 Task: Invite Team Member Softage.1@softage.net to Workspace Contract Management. Invite Team Member Softage.2@softage.net to Workspace Contract Management. Invite Team Member Softage.3@softage.net to Workspace Contract Management. Invite Team Member Softage.4@softage.net to Workspace Contract Management
Action: Mouse moved to (108, 65)
Screenshot: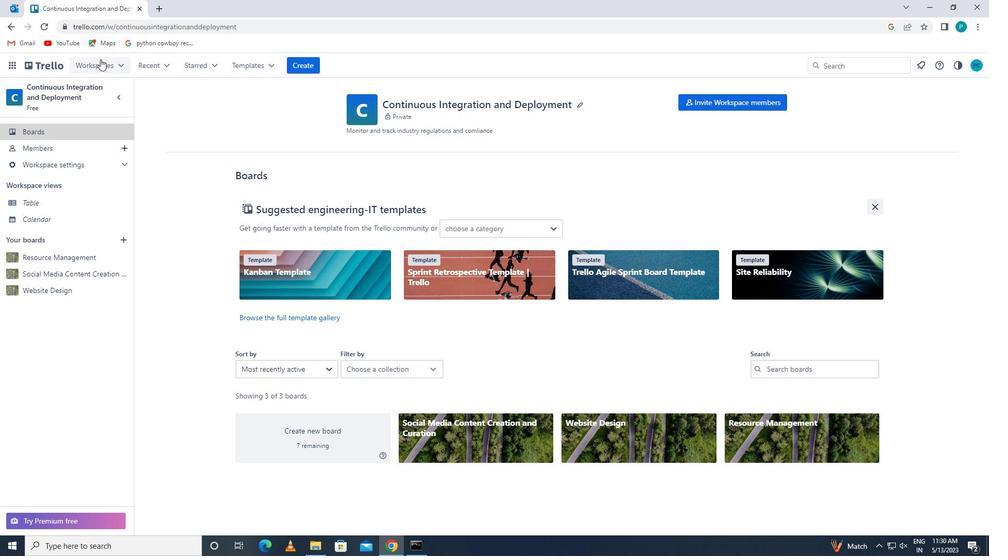 
Action: Mouse pressed left at (108, 65)
Screenshot: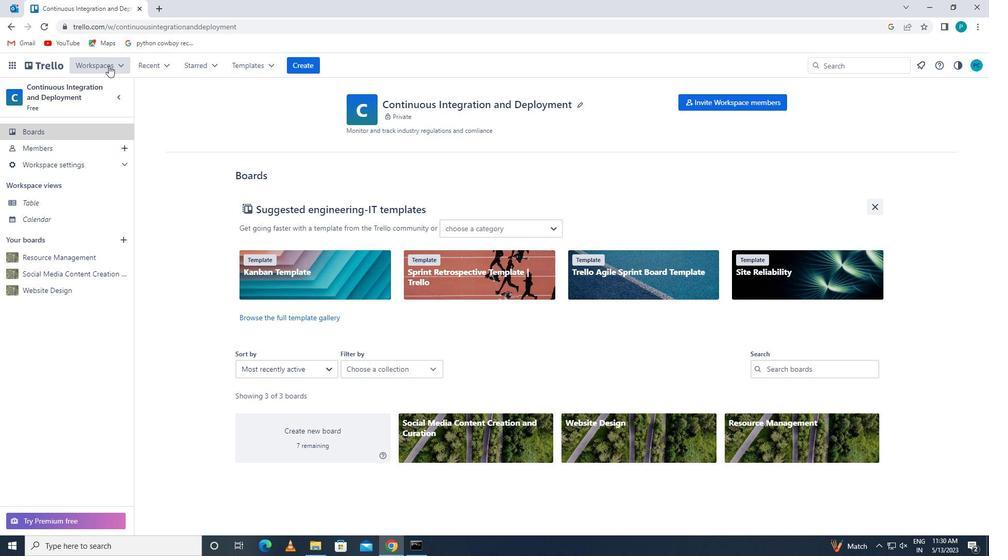 
Action: Mouse moved to (180, 452)
Screenshot: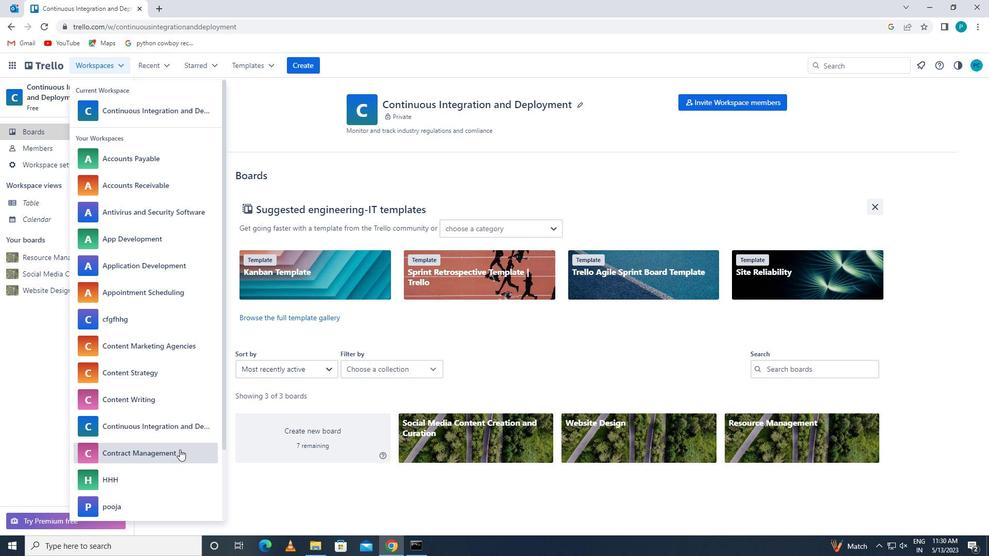 
Action: Mouse pressed left at (180, 452)
Screenshot: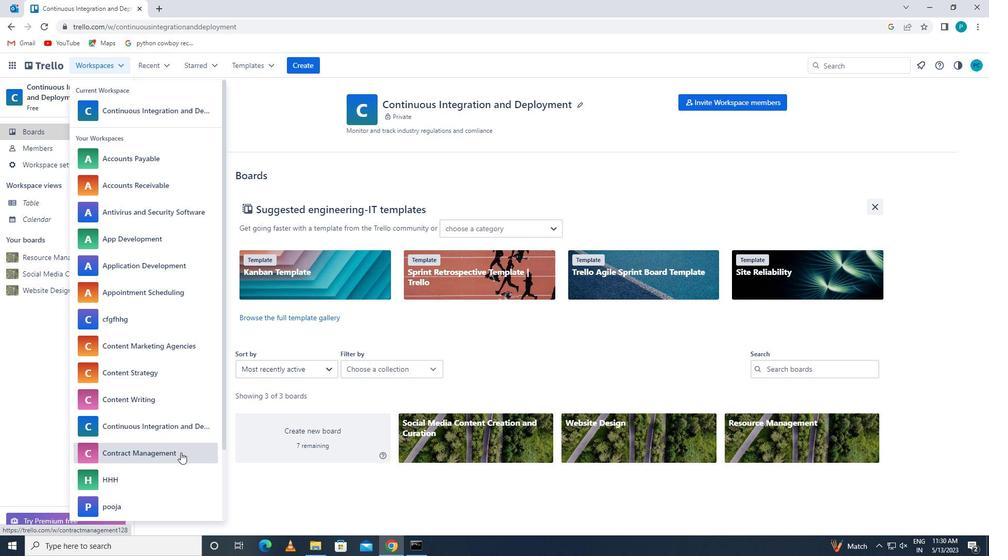 
Action: Mouse moved to (688, 105)
Screenshot: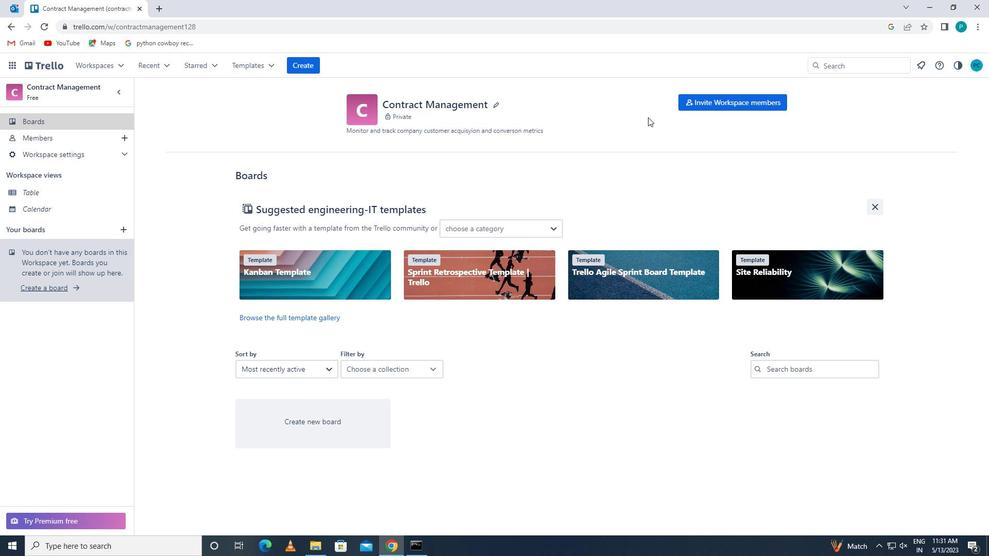 
Action: Mouse pressed left at (688, 105)
Screenshot: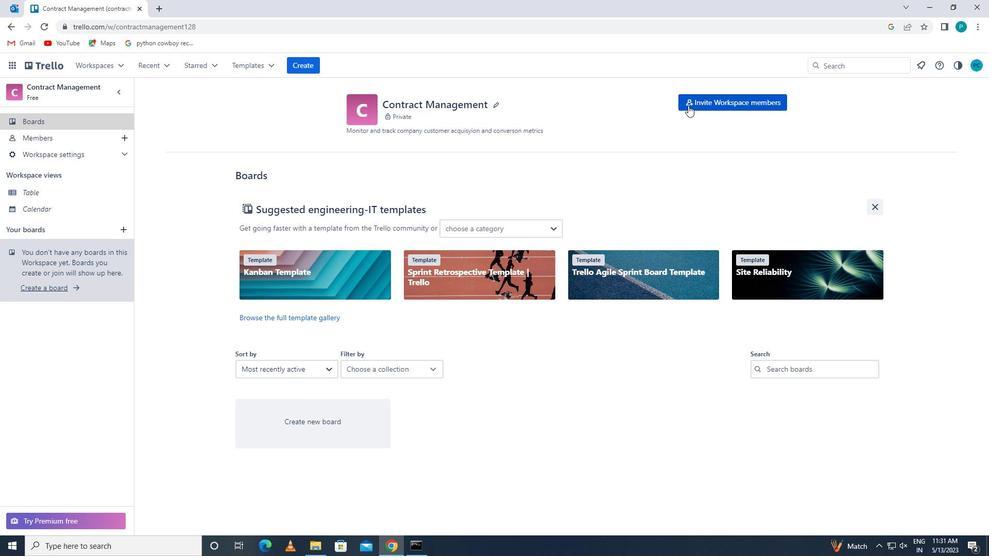 
Action: Key pressed <Key.caps_lock>s<Key.caps_lock>oftage.1<Key.shift>@SOFTAGE.NET
Screenshot: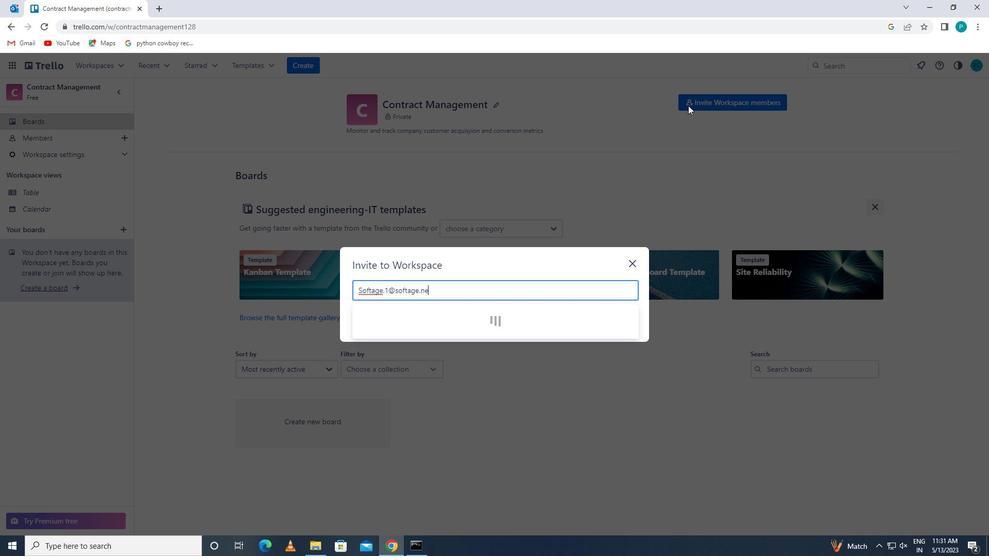 
Action: Mouse moved to (369, 317)
Screenshot: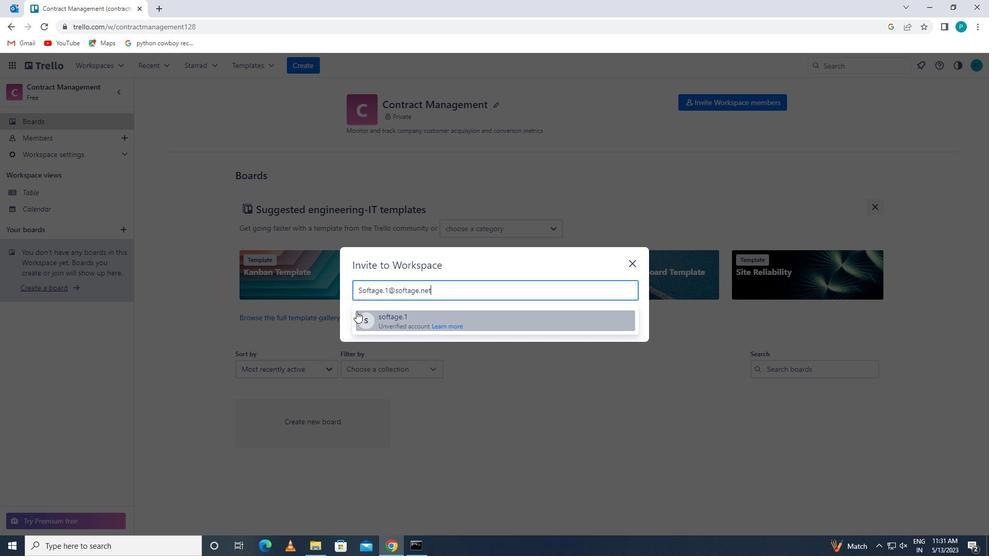
Action: Mouse pressed left at (369, 317)
Screenshot: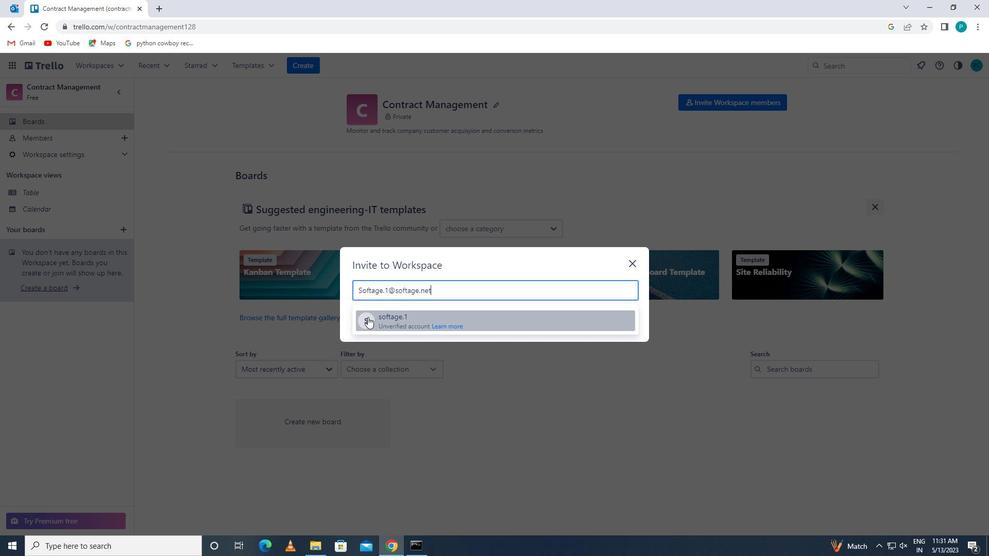 
Action: Mouse moved to (422, 286)
Screenshot: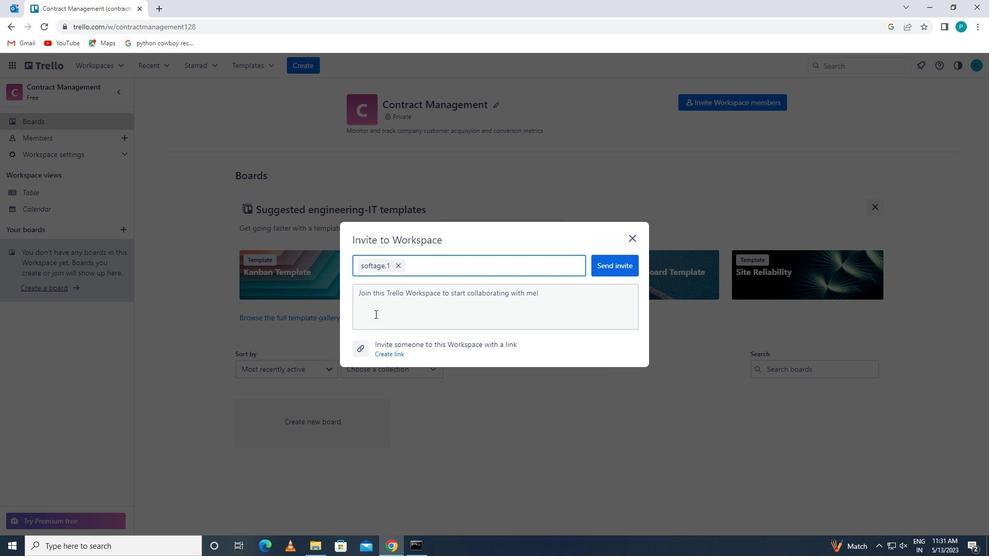 
Action: Key pressed <Key.caps_lock>S<Key.caps_lock>OFTAGE.2<Key.shift>@SOFTAGE.NET
Screenshot: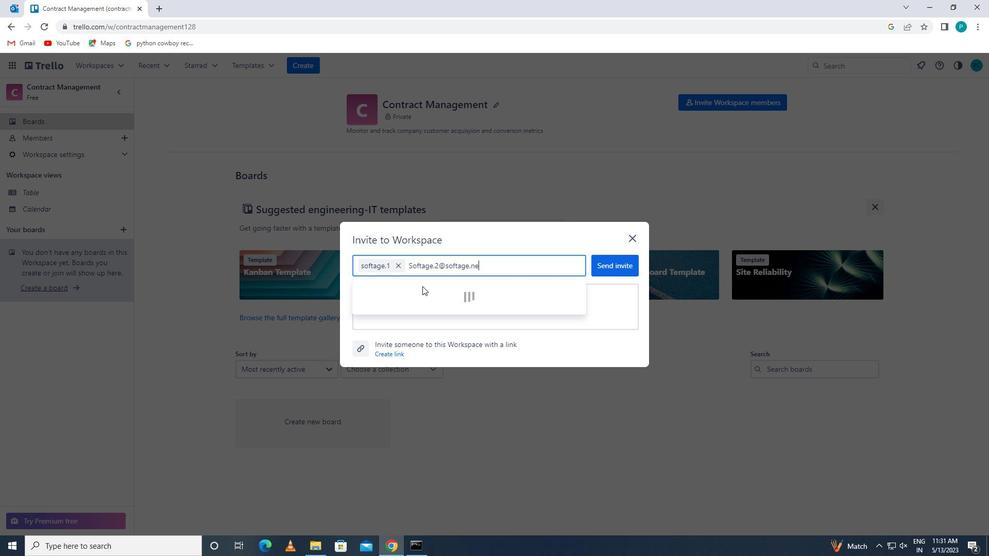 
Action: Mouse moved to (373, 290)
Screenshot: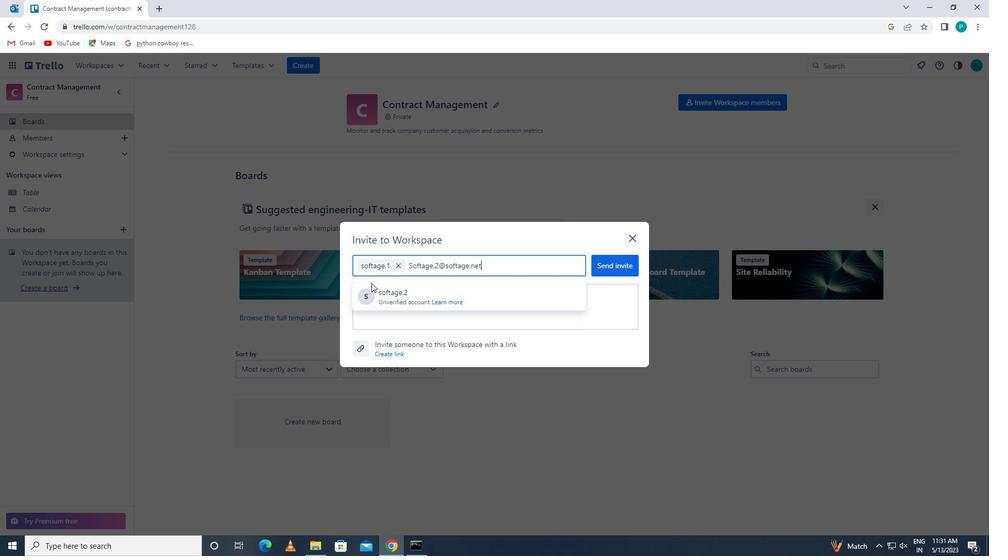 
Action: Mouse pressed left at (373, 290)
Screenshot: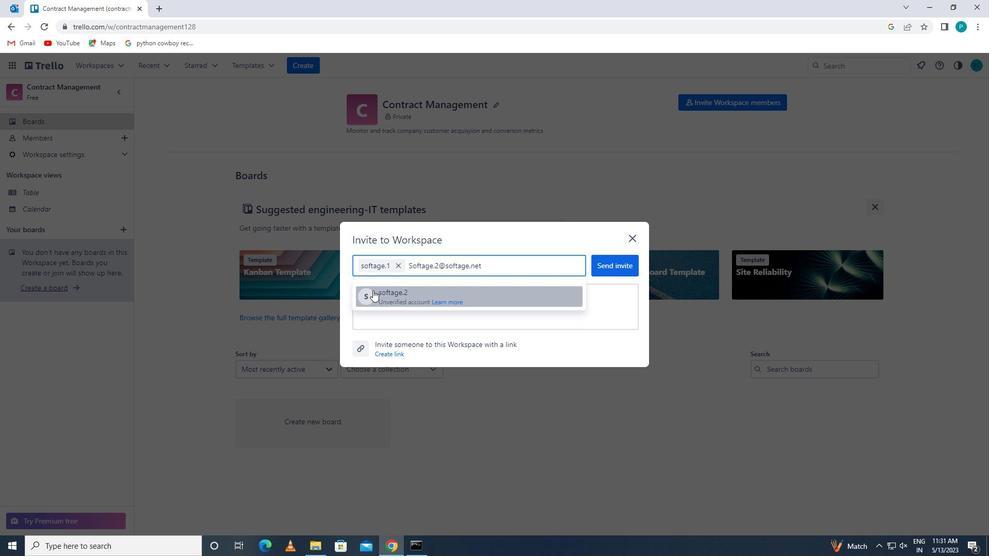 
Action: Mouse moved to (373, 291)
Screenshot: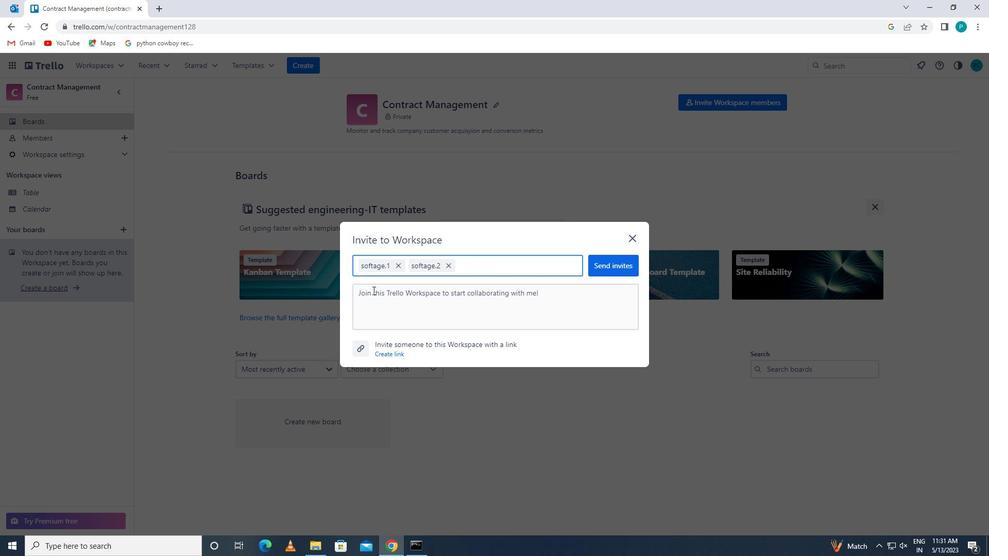 
Action: Key pressed <Key.caps_lock>S<Key.caps_lock>OFTAGE.3<Key.shift>@SOFTAGE.3<Key.backspace>NET
Screenshot: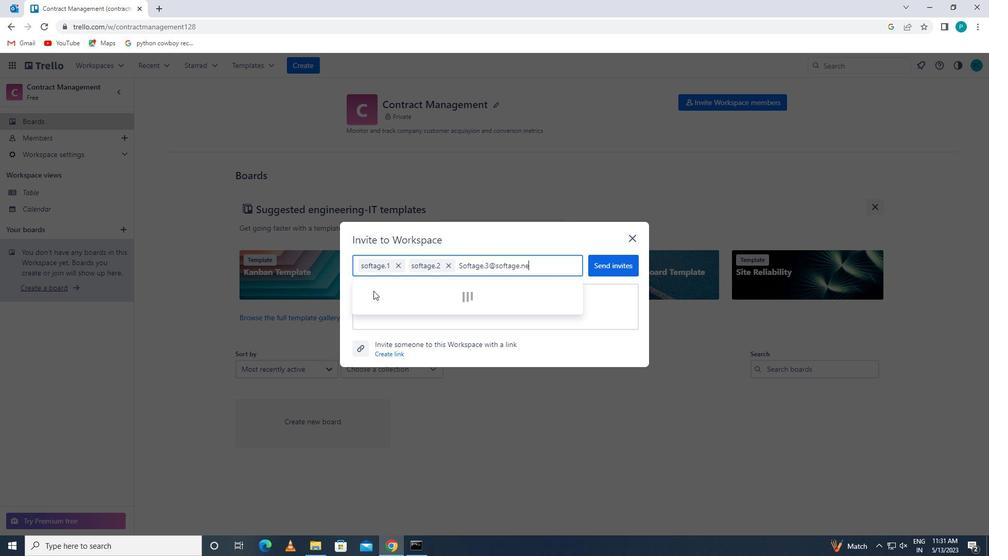 
Action: Mouse moved to (381, 289)
Screenshot: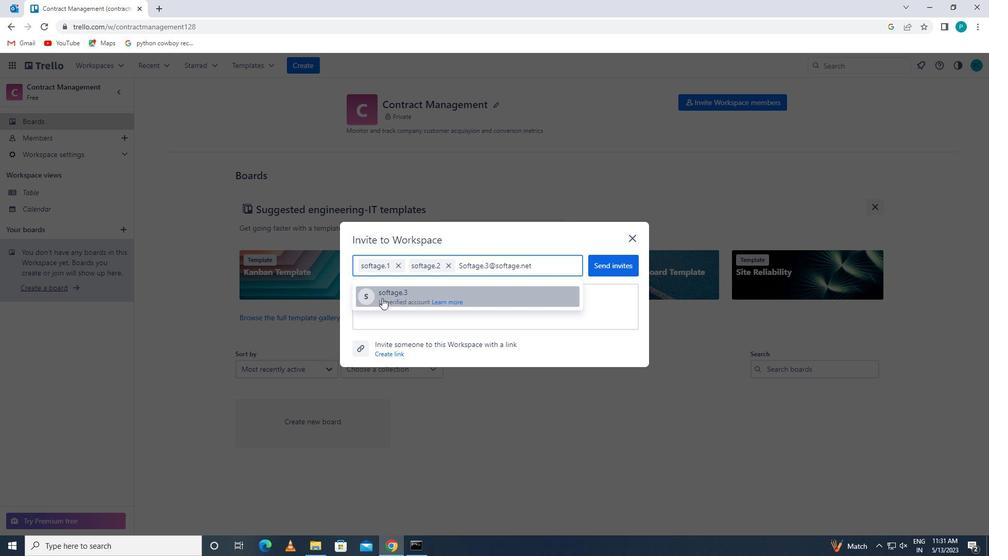 
Action: Mouse pressed left at (381, 289)
Screenshot: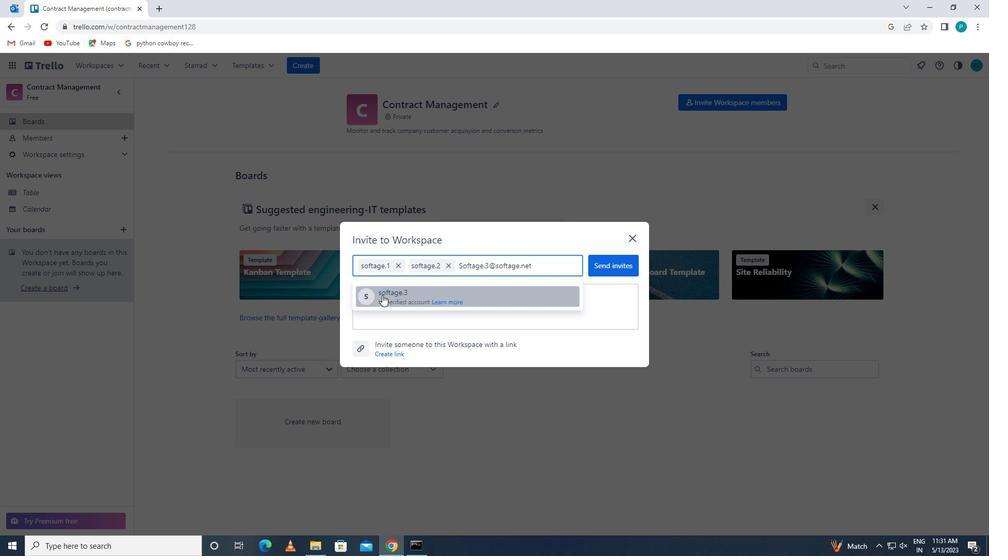 
Action: Key pressed <Key.caps_lock>S<Key.caps_lock>OFTAGE.4<Key.shift>@SOFTAGE.NET
Screenshot: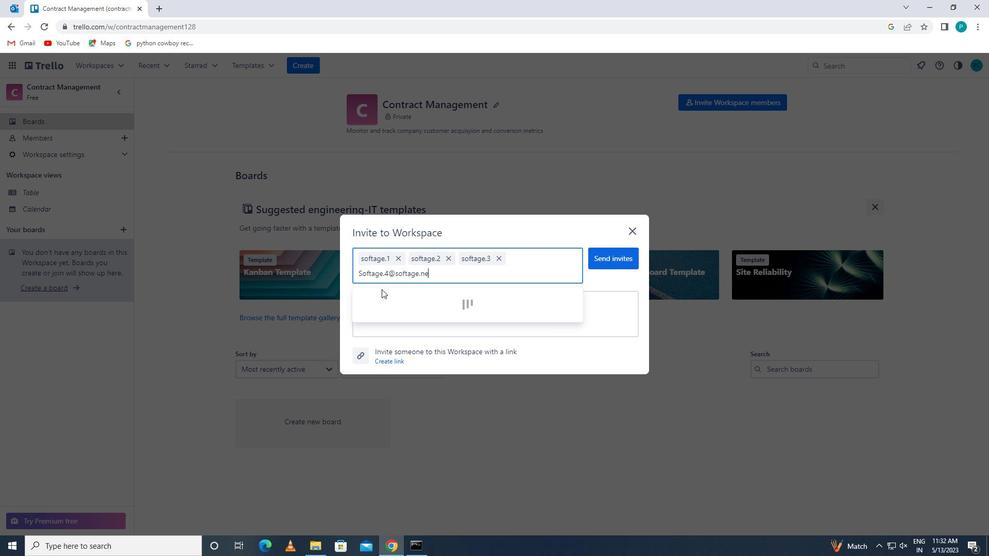 
Action: Mouse moved to (389, 295)
Screenshot: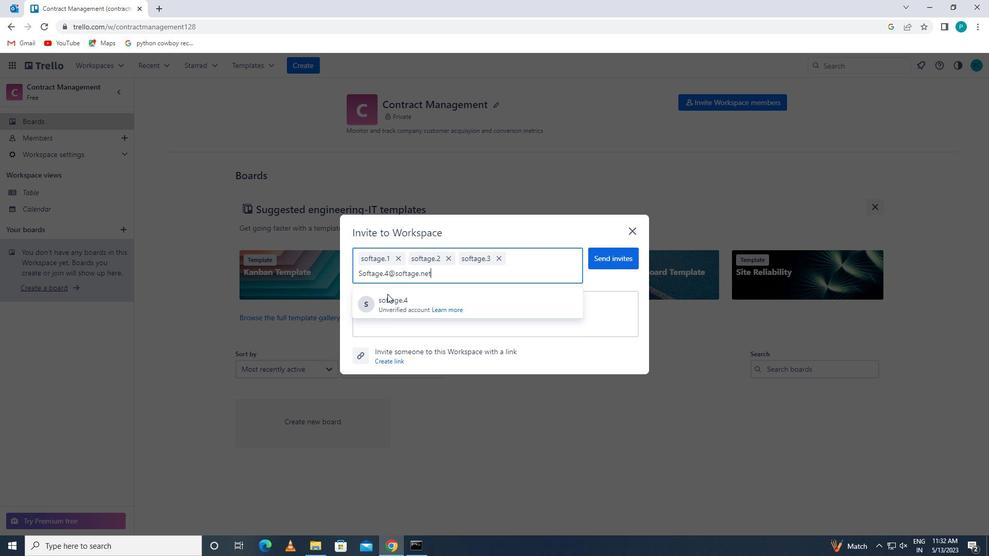 
Action: Mouse pressed left at (389, 295)
Screenshot: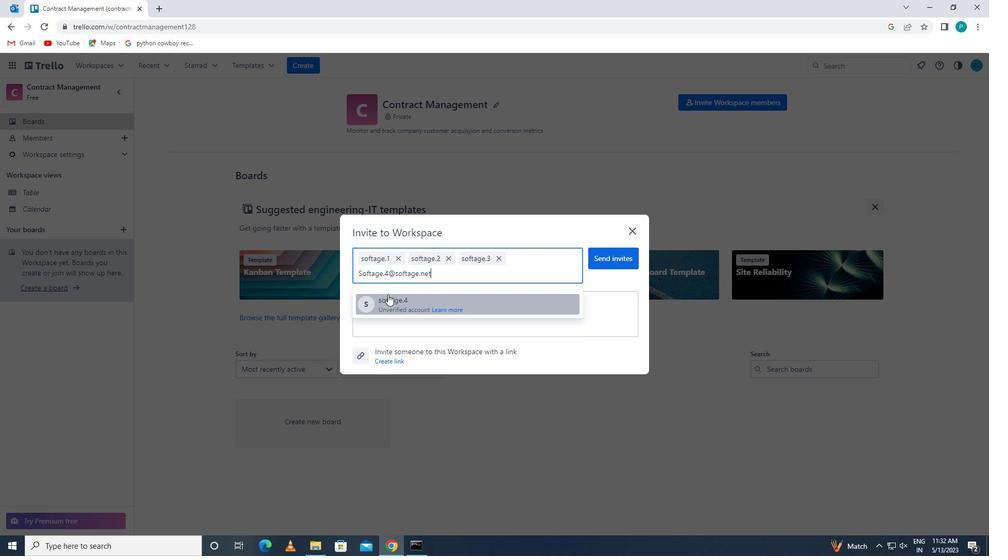 
Action: Mouse moved to (617, 262)
Screenshot: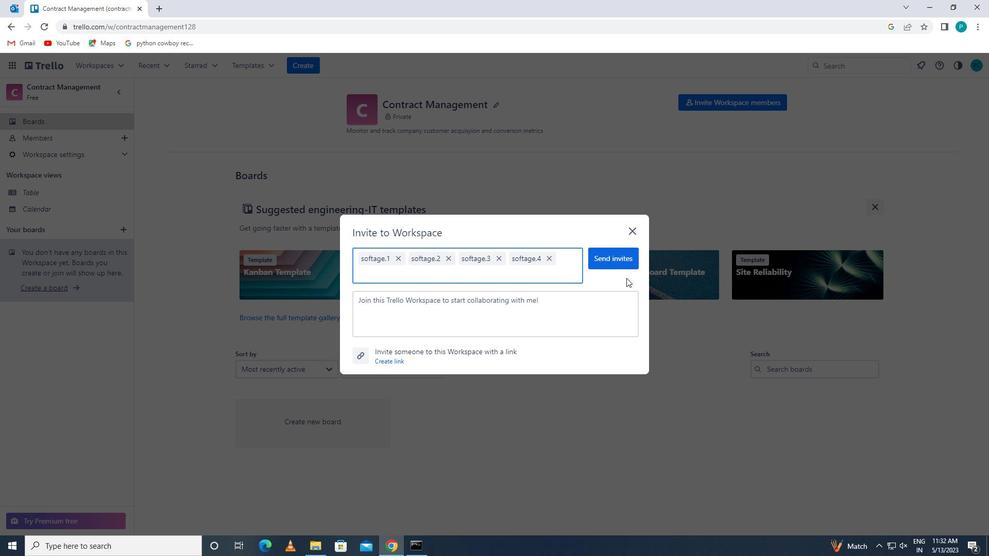 
Action: Mouse pressed left at (617, 262)
Screenshot: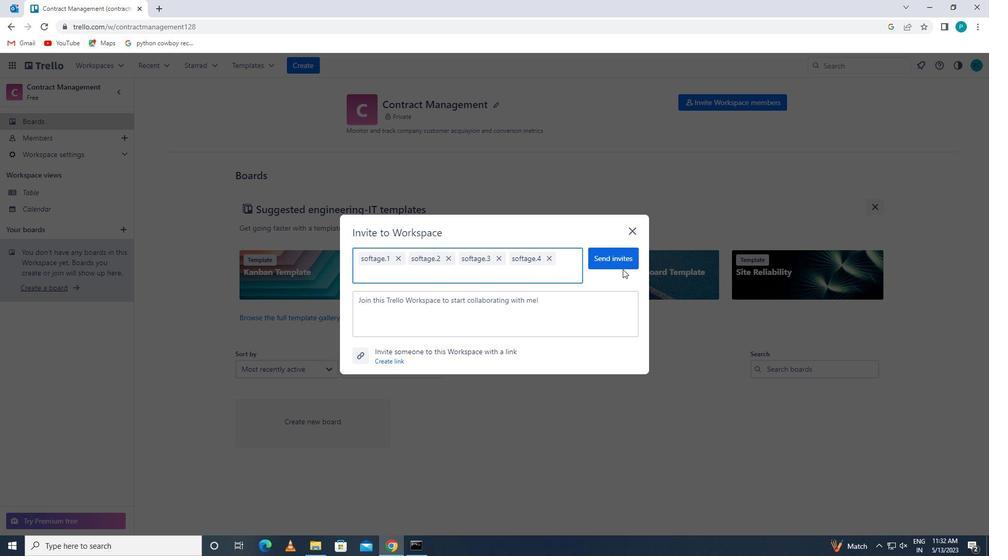 
